 Task: Search for meetings in the calendar using specific criteria such as organizer or location.
Action: Mouse moved to (16, 78)
Screenshot: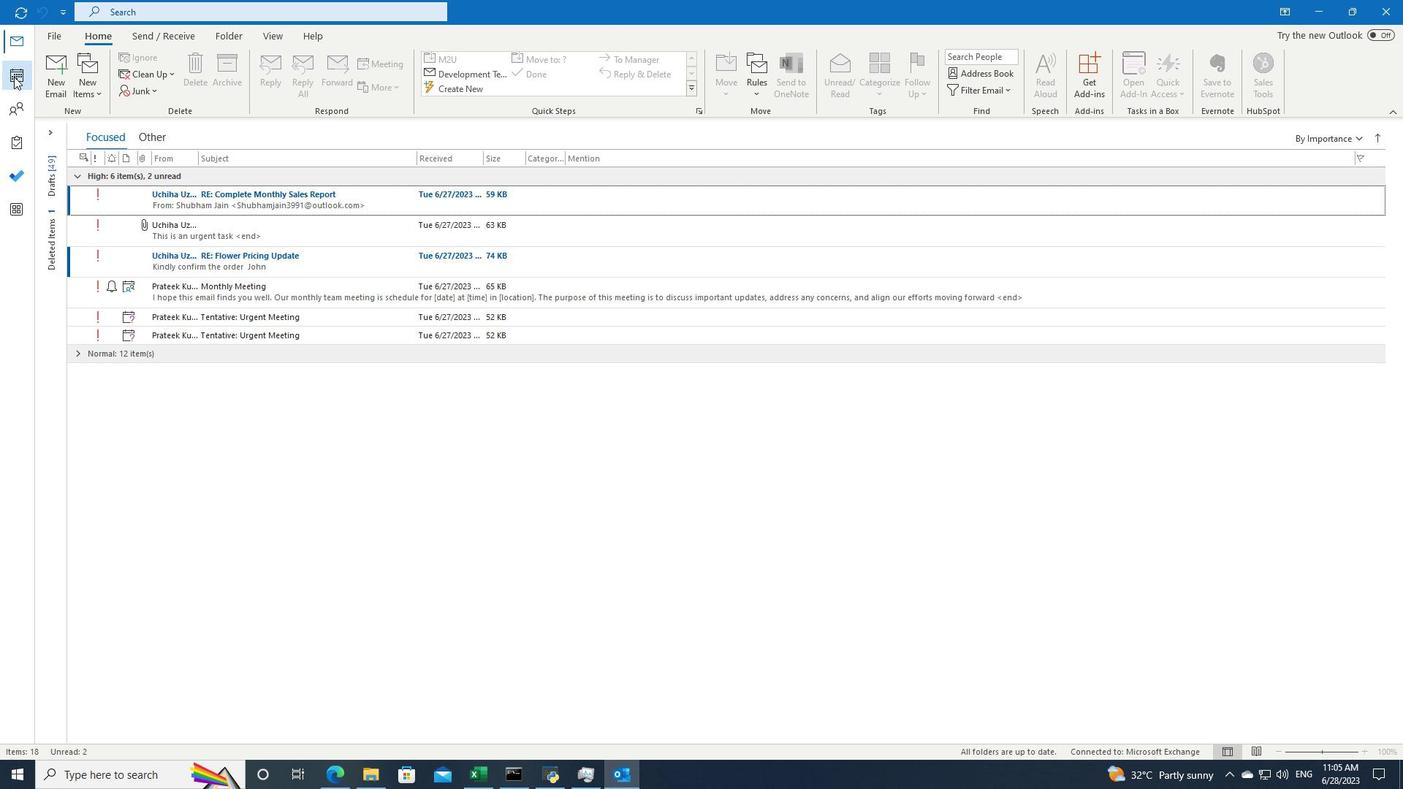 
Action: Mouse pressed left at (16, 78)
Screenshot: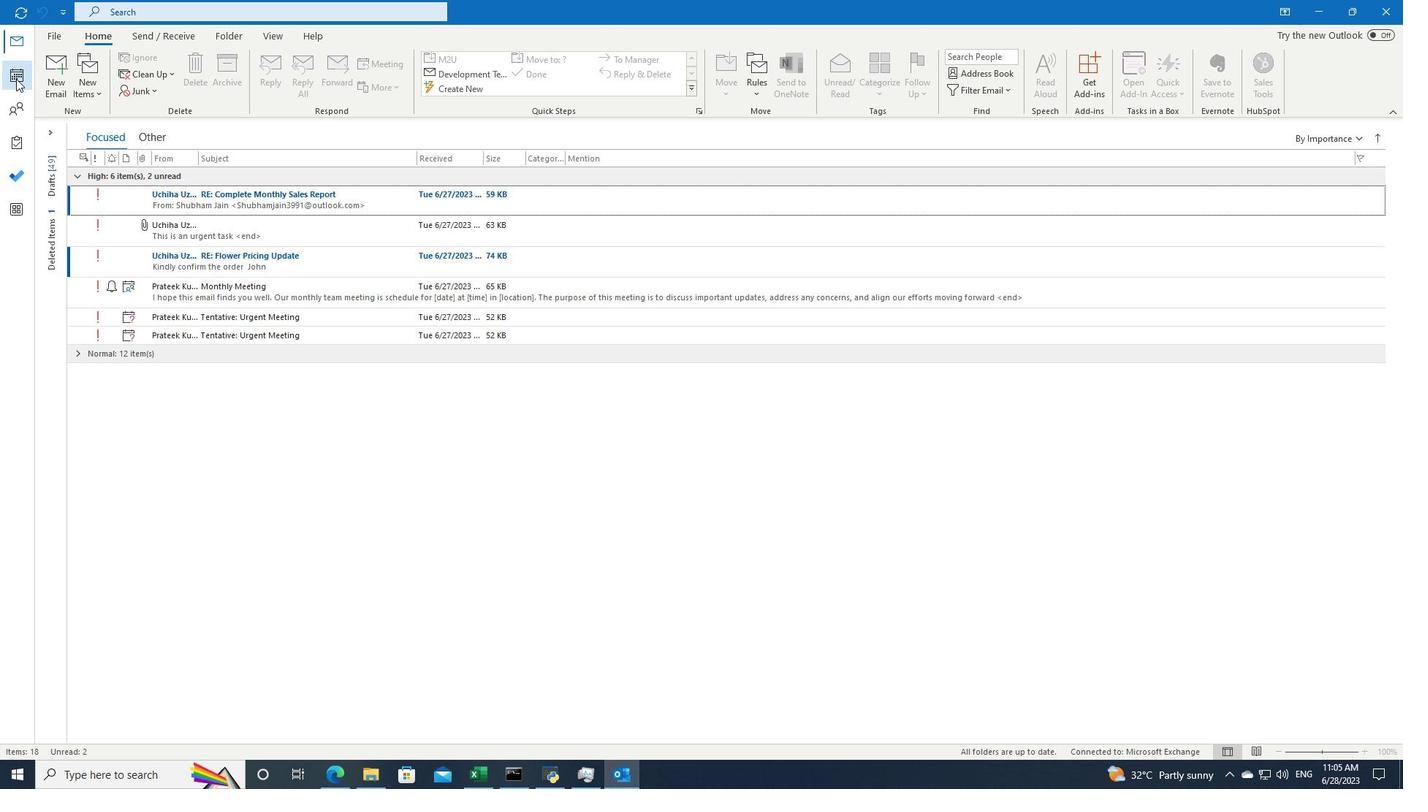 
Action: Mouse moved to (430, 17)
Screenshot: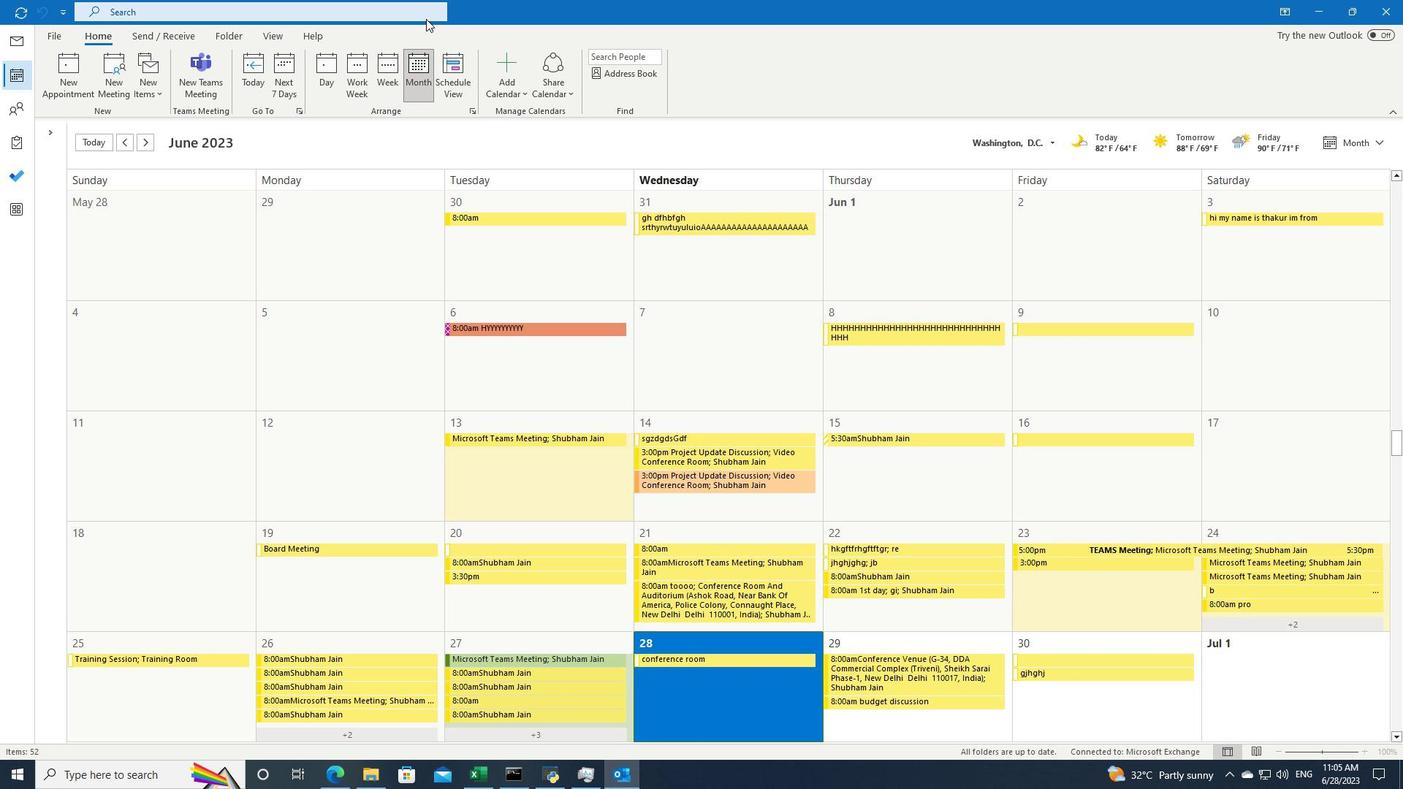 
Action: Mouse pressed left at (430, 17)
Screenshot: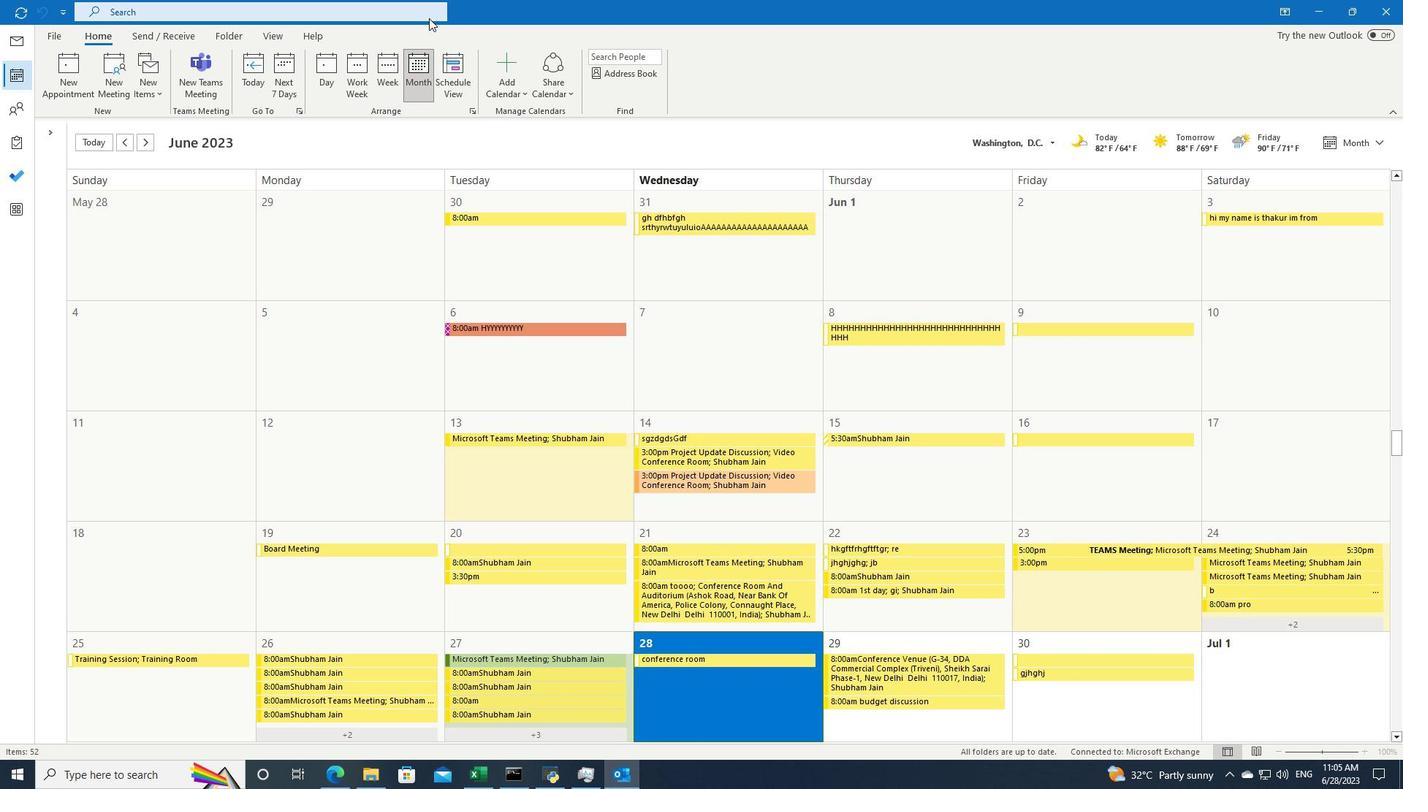 
Action: Mouse moved to (495, 12)
Screenshot: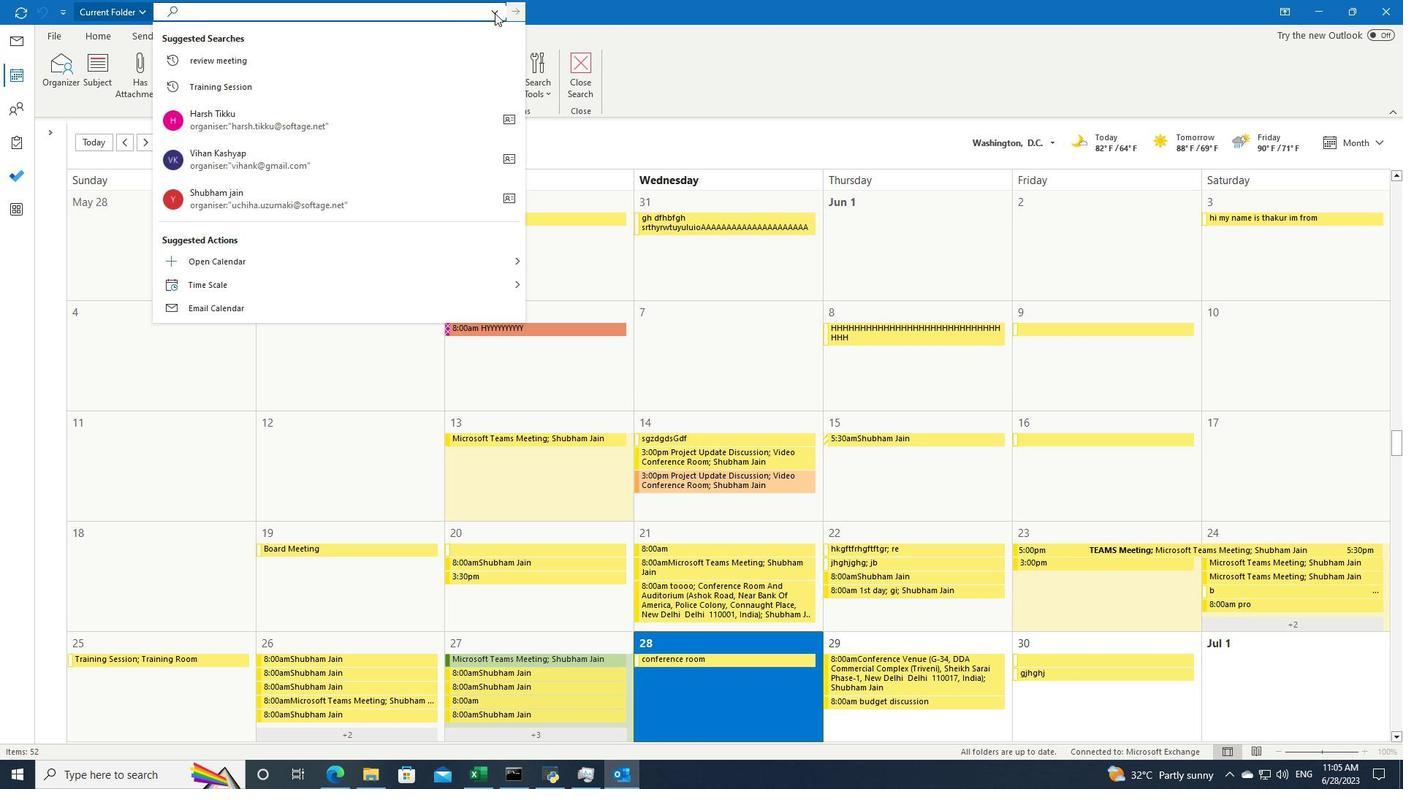 
Action: Mouse pressed left at (495, 12)
Screenshot: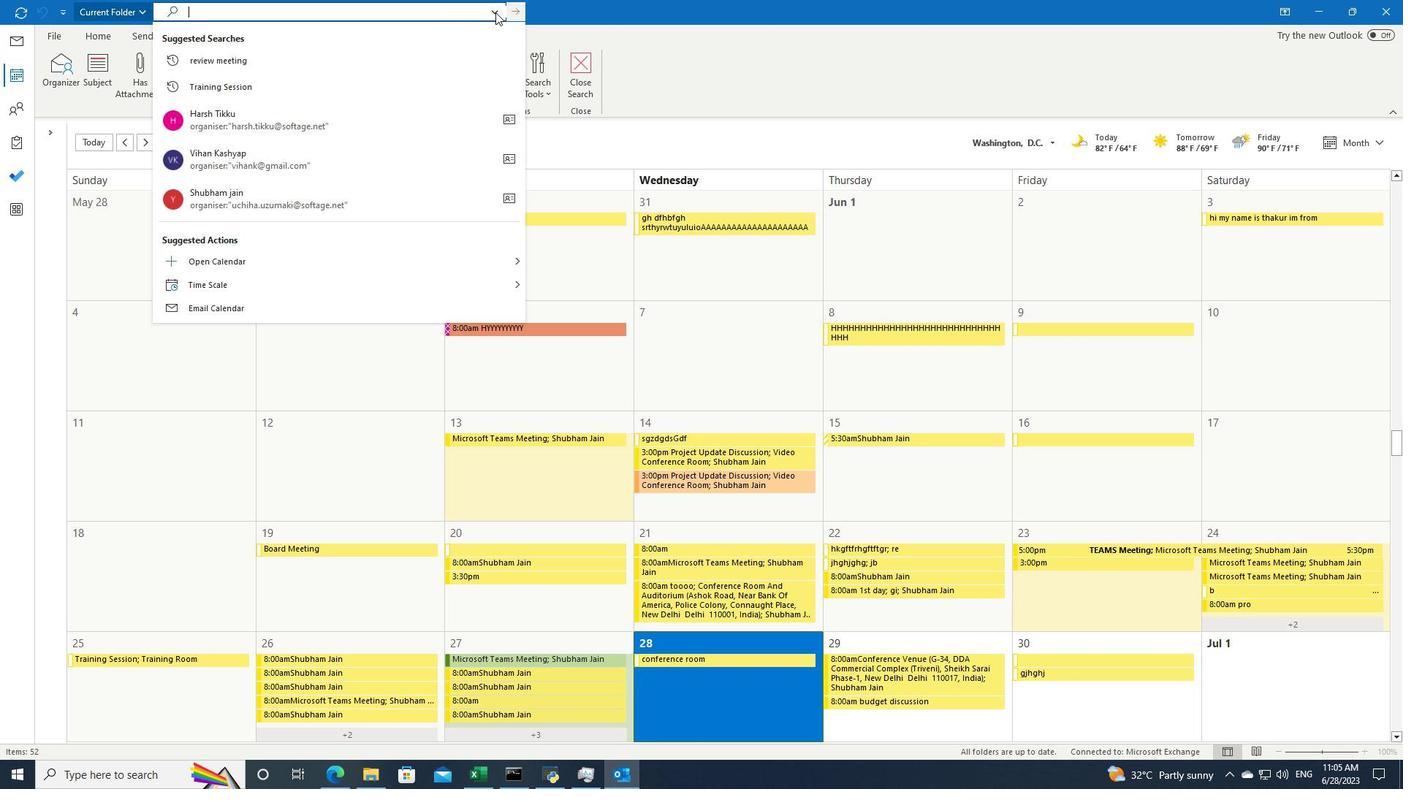 
Action: Mouse moved to (495, 206)
Screenshot: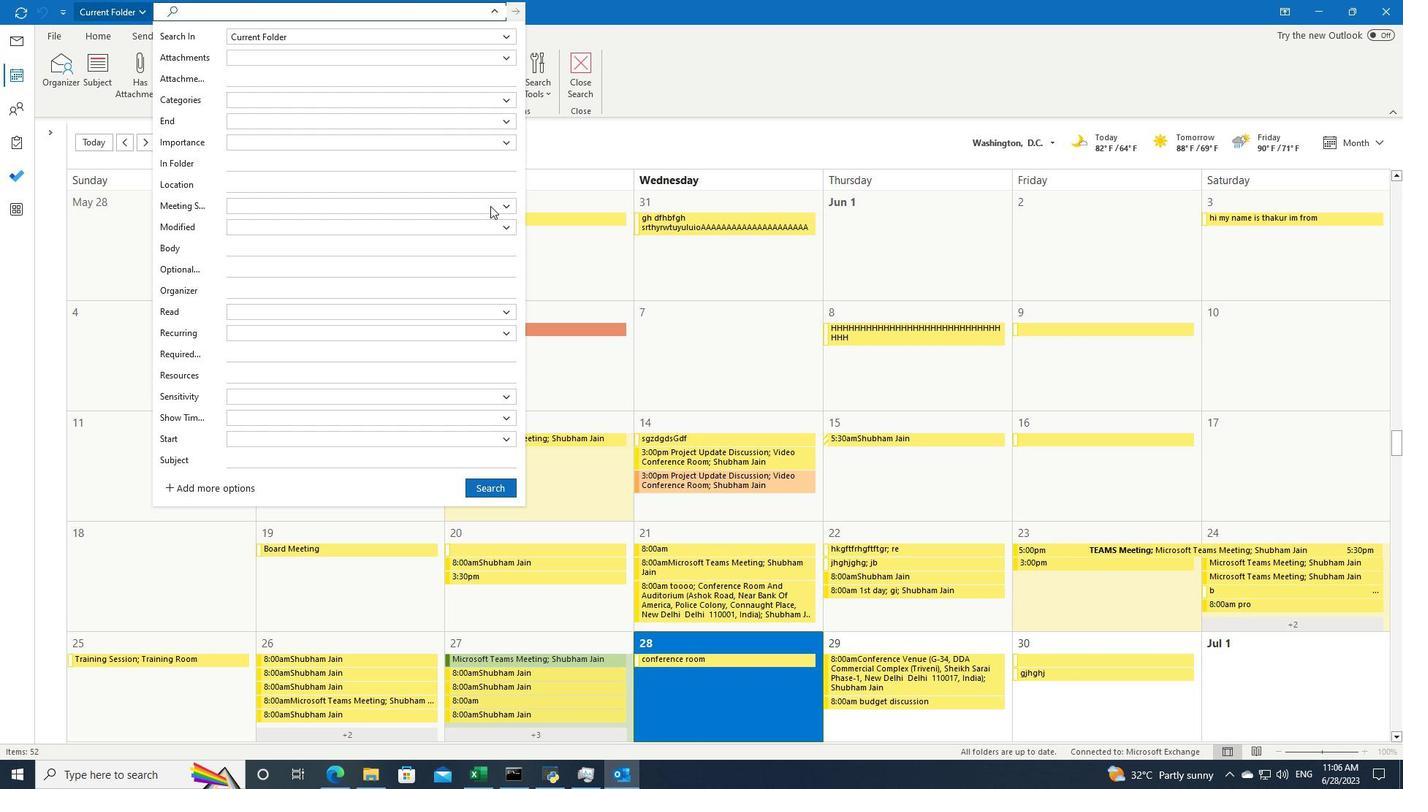 
Action: Mouse pressed left at (495, 206)
Screenshot: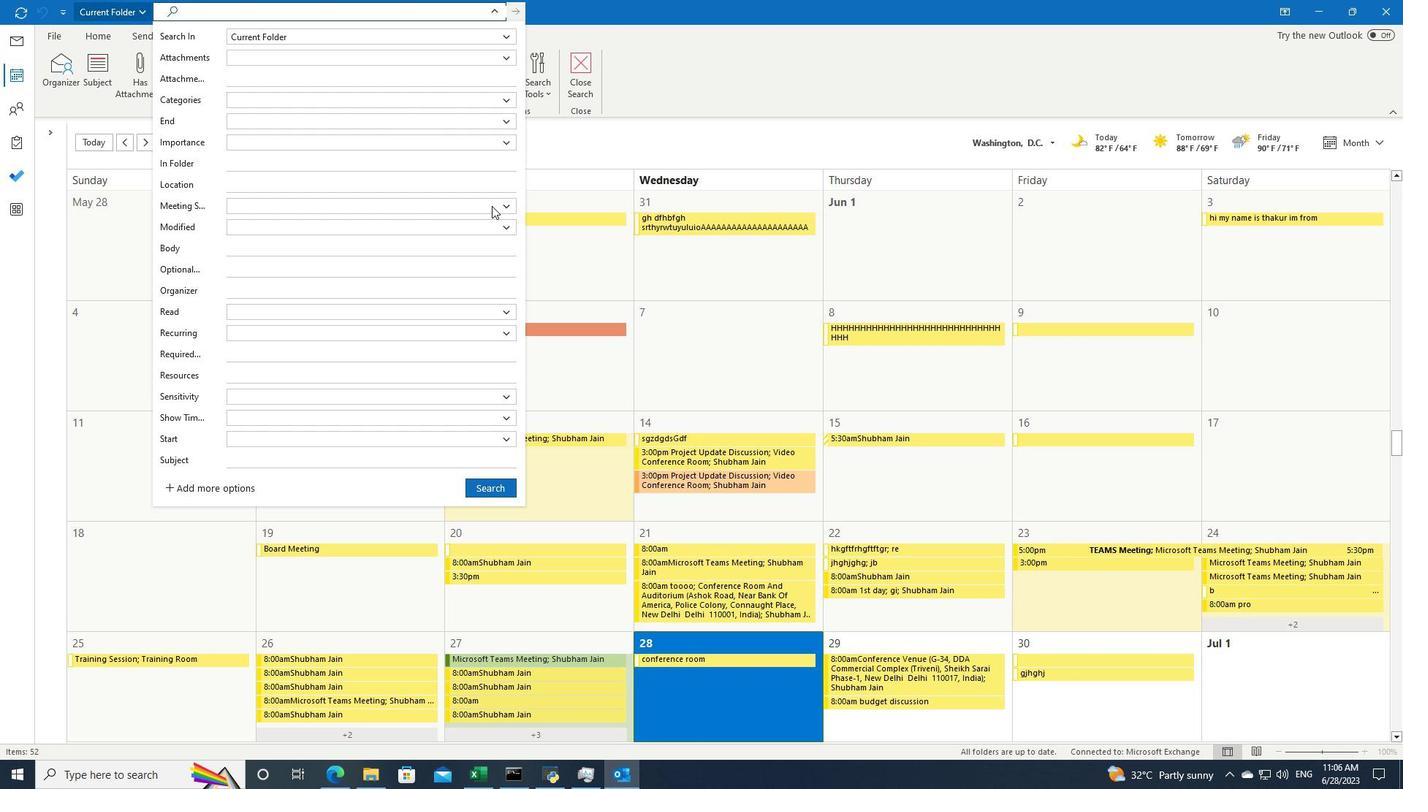 
Action: Mouse moved to (391, 234)
Screenshot: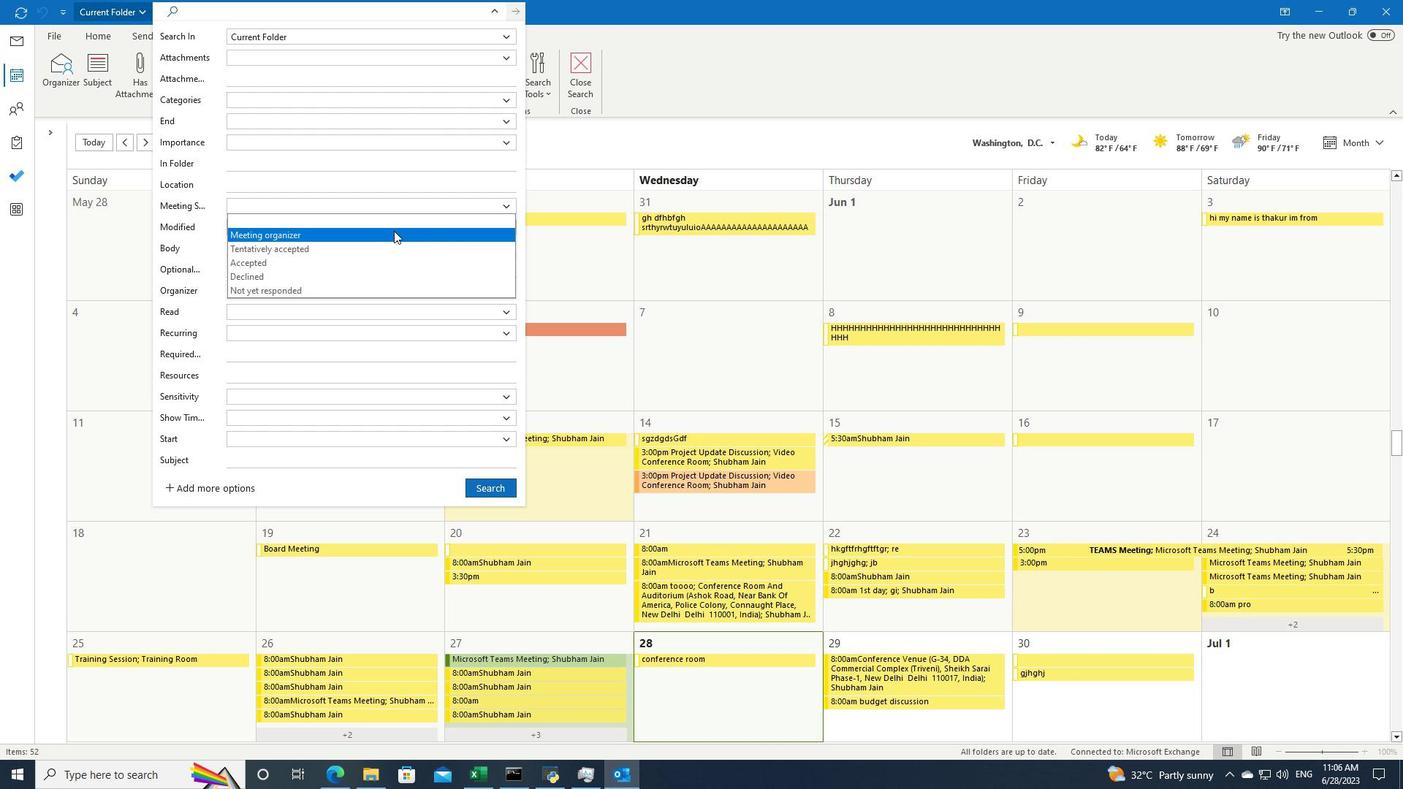 
Action: Mouse pressed left at (391, 234)
Screenshot: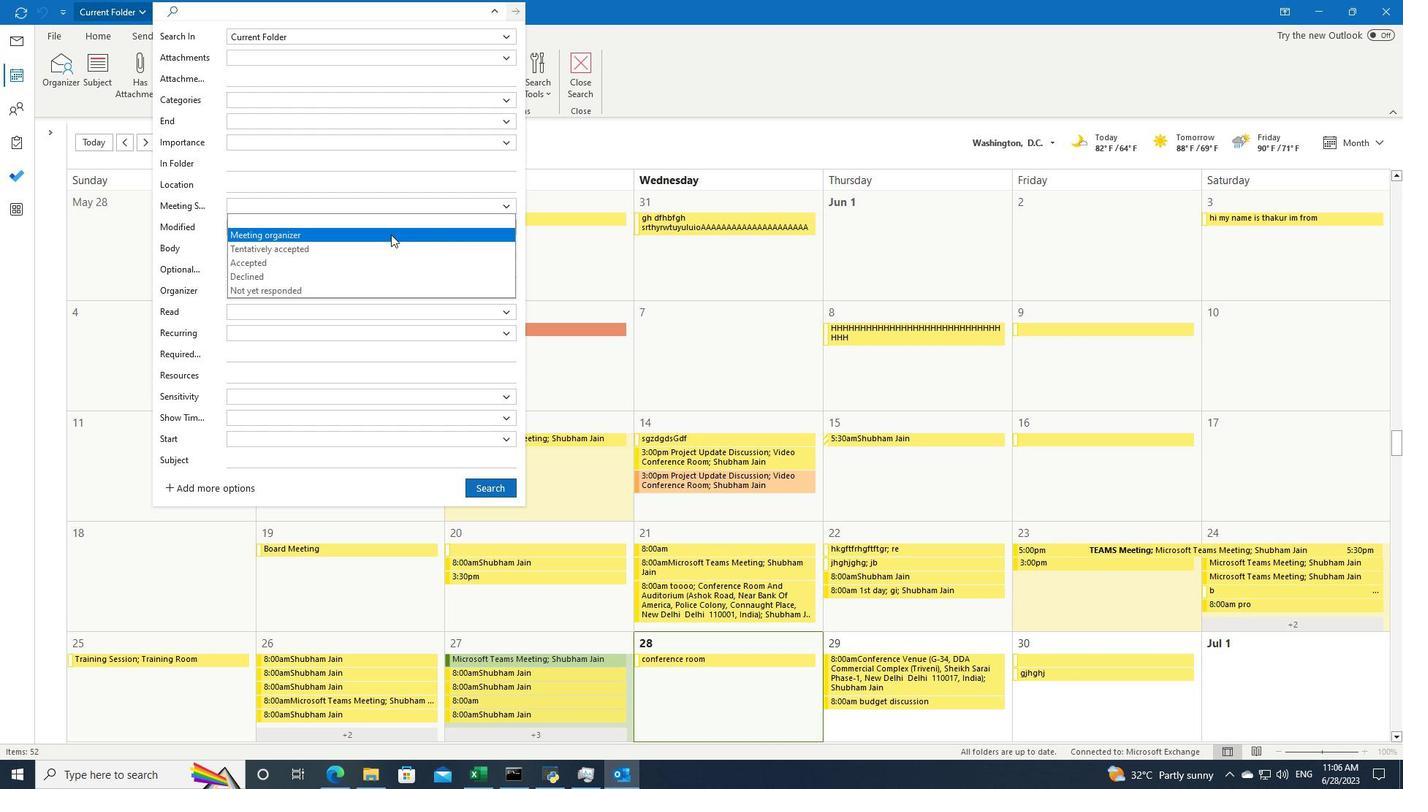 
Action: Mouse moved to (492, 482)
Screenshot: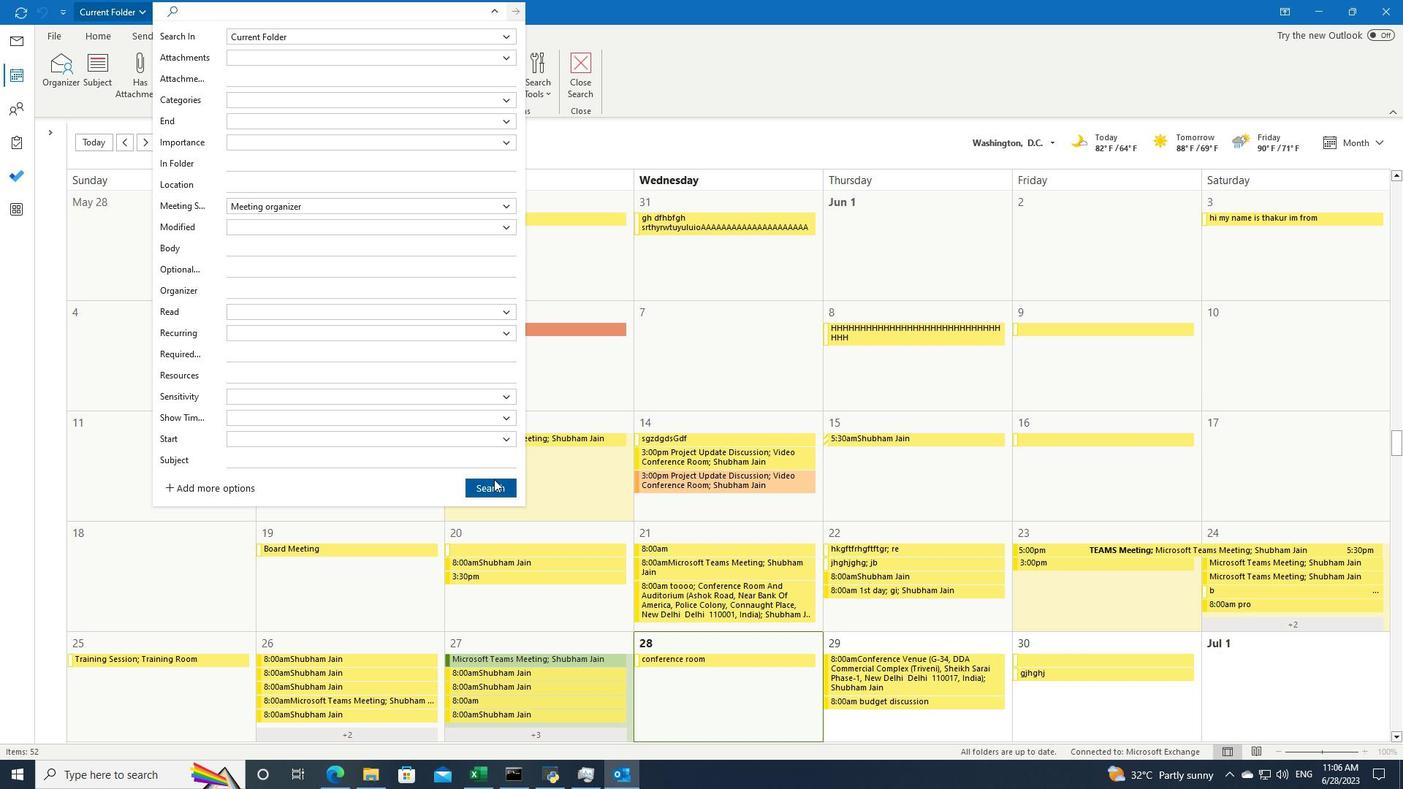 
Action: Mouse pressed left at (492, 482)
Screenshot: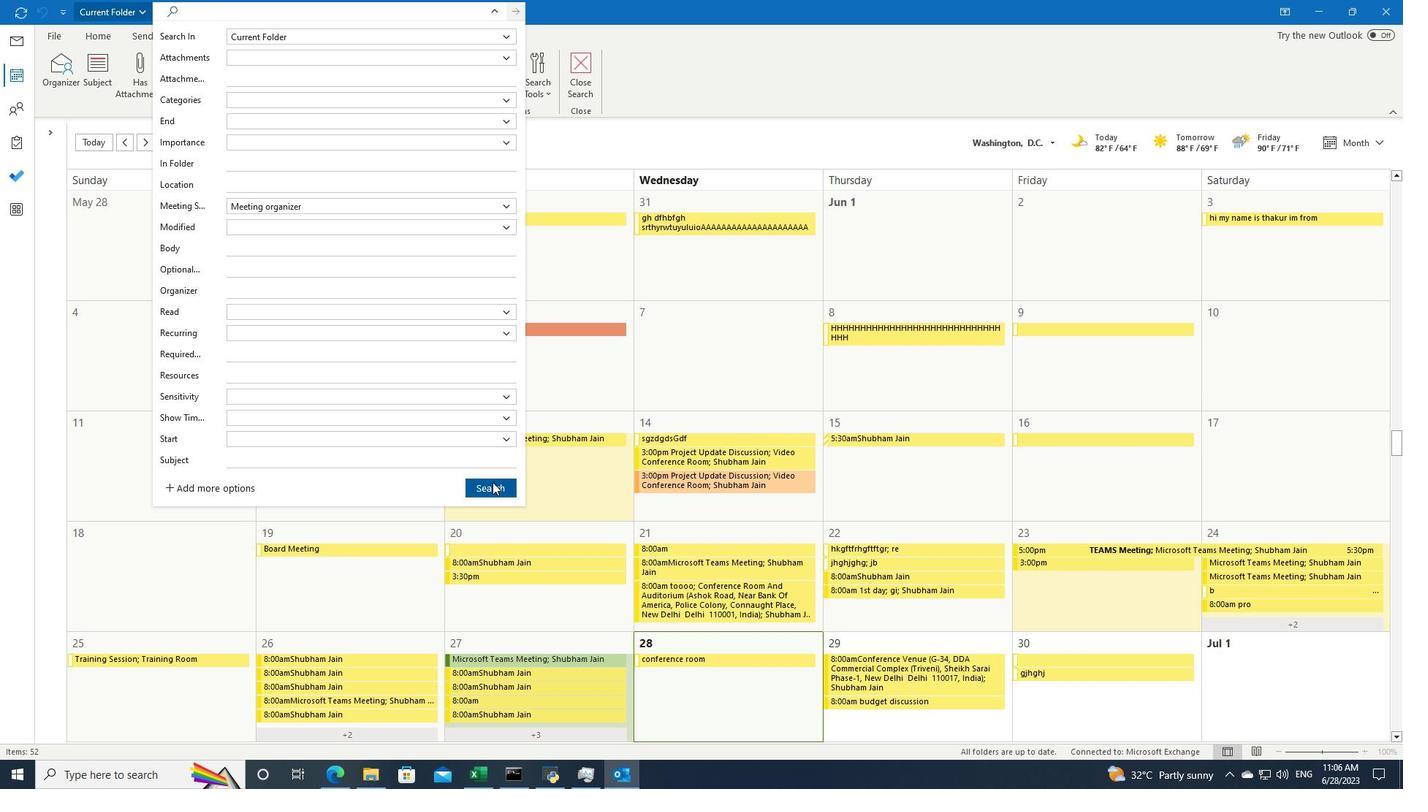 
